 Task: In the  document chart Apply all border to the tabe with  'with box; Style line and width 1/4 pt 'Select Header and apply  'Italics' Select the text and align it to the  Center
Action: Key pressed ctrl+A
Screenshot: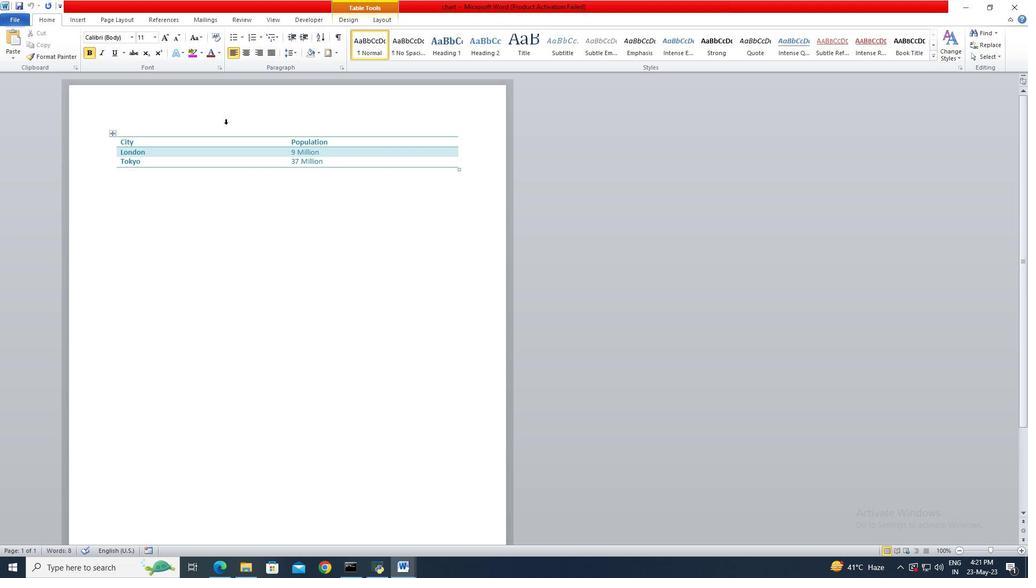 
Action: Mouse moved to (329, 57)
Screenshot: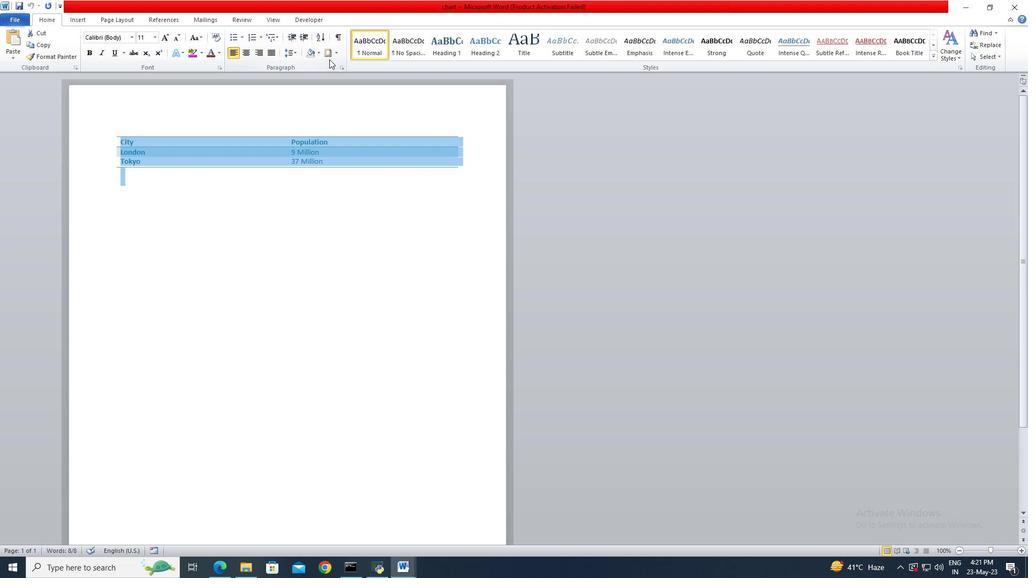 
Action: Mouse pressed left at (329, 57)
Screenshot: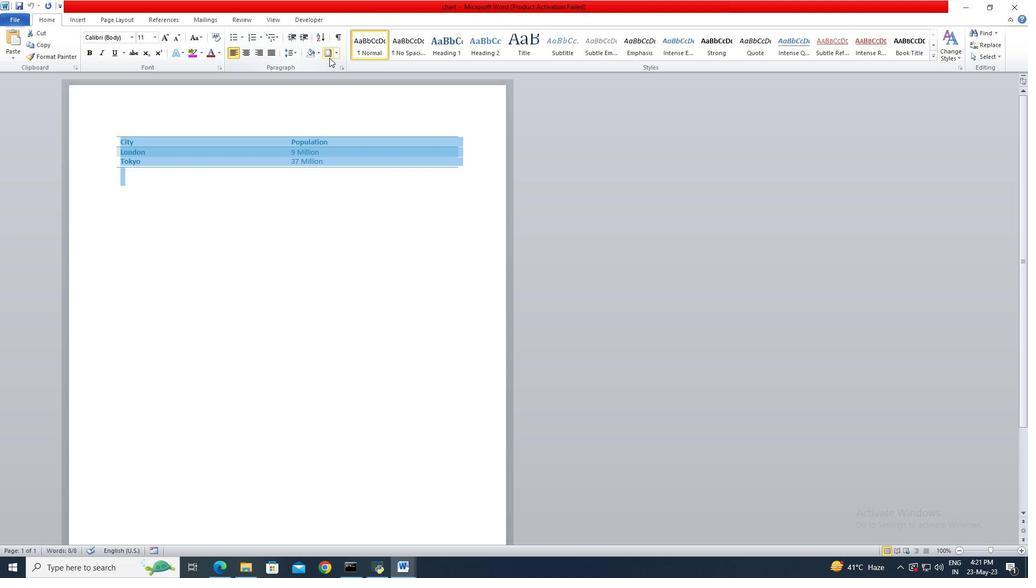 
Action: Mouse moved to (392, 238)
Screenshot: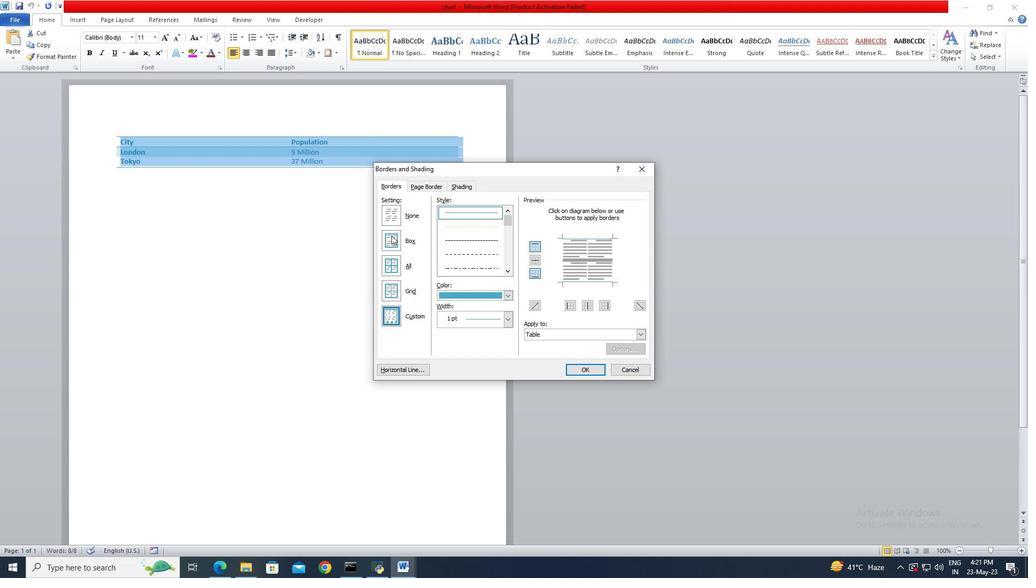 
Action: Mouse pressed left at (392, 238)
Screenshot: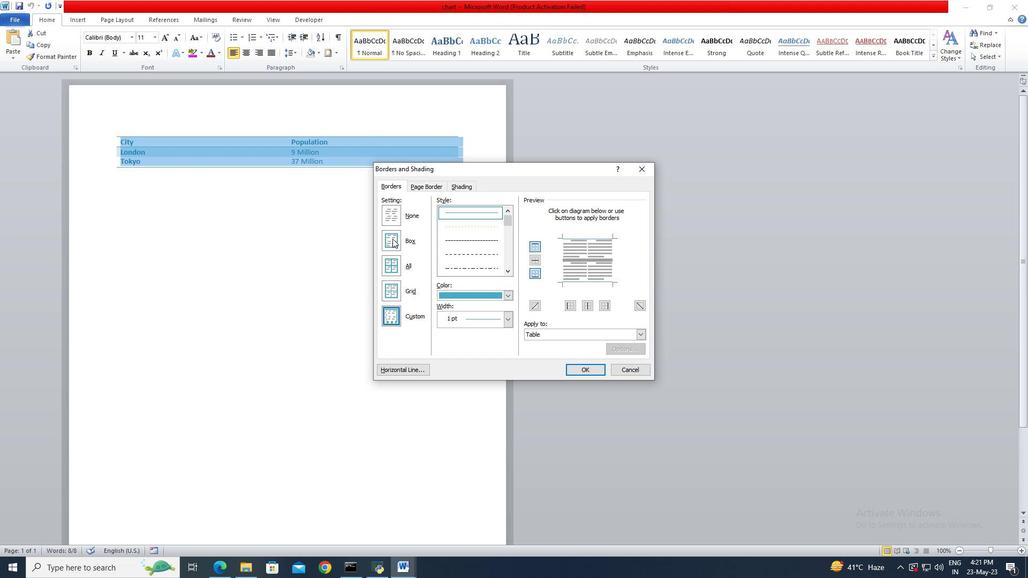 
Action: Mouse moved to (454, 213)
Screenshot: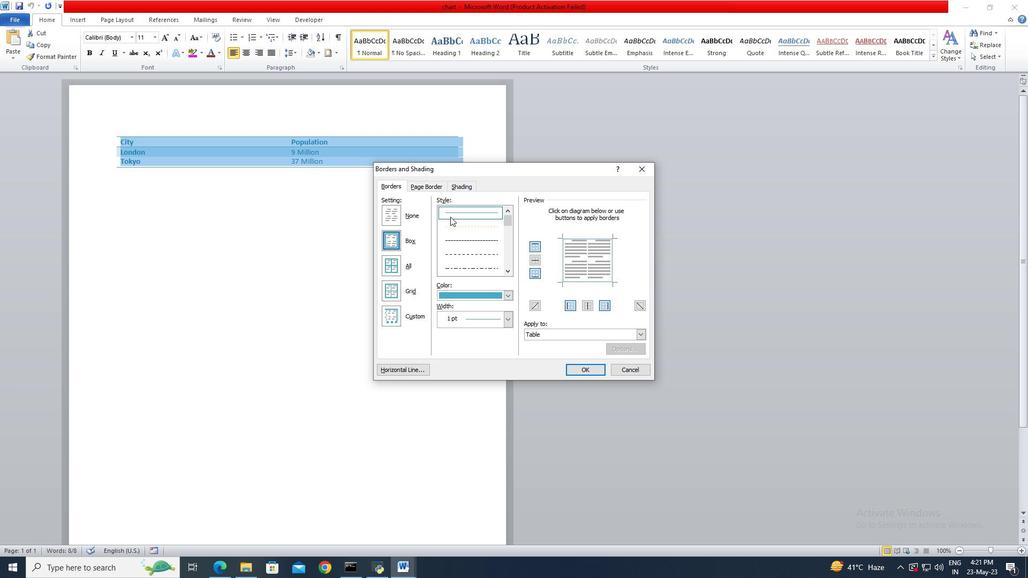 
Action: Mouse pressed left at (454, 213)
Screenshot: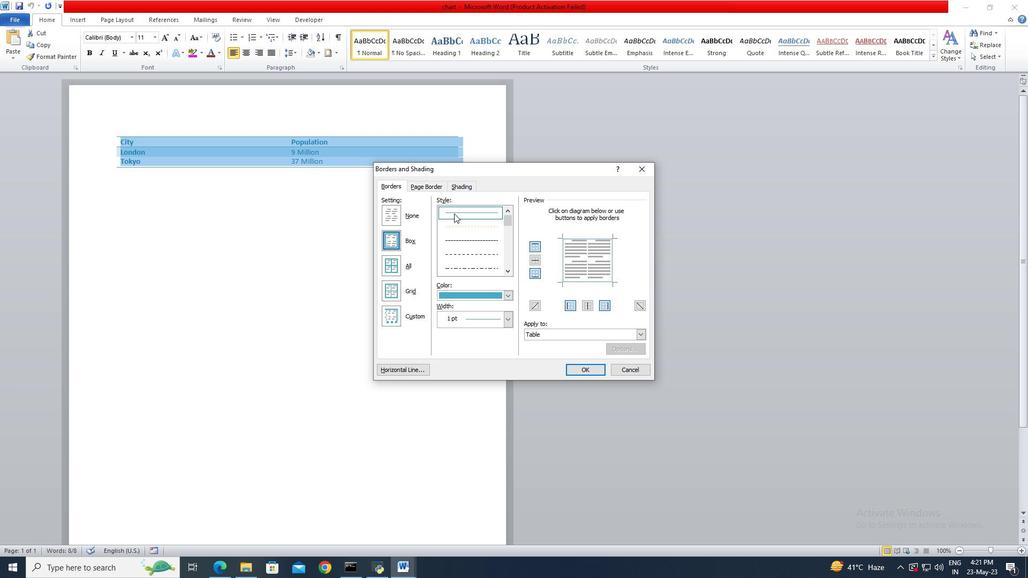 
Action: Mouse moved to (505, 320)
Screenshot: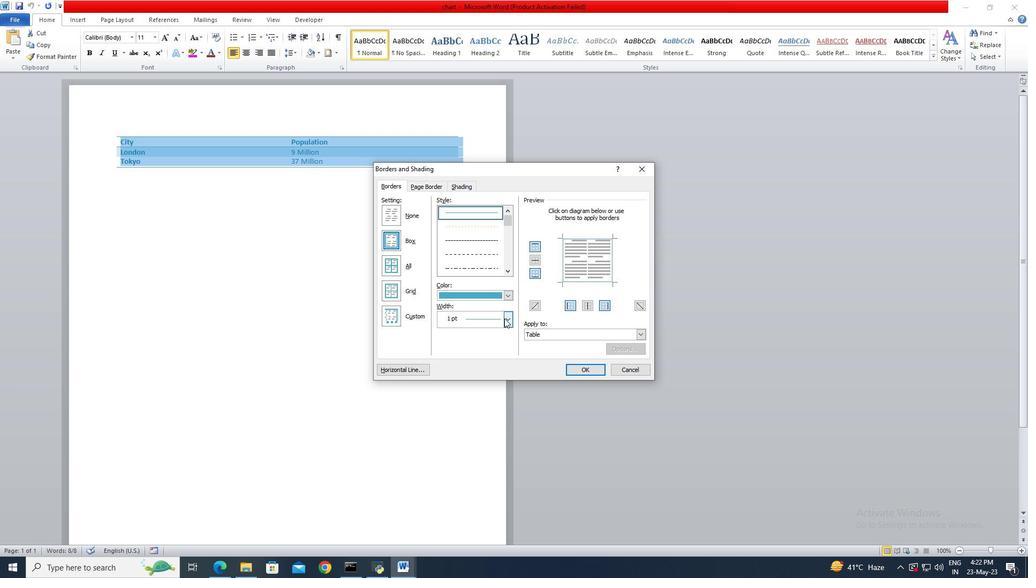 
Action: Mouse pressed left at (505, 320)
Screenshot: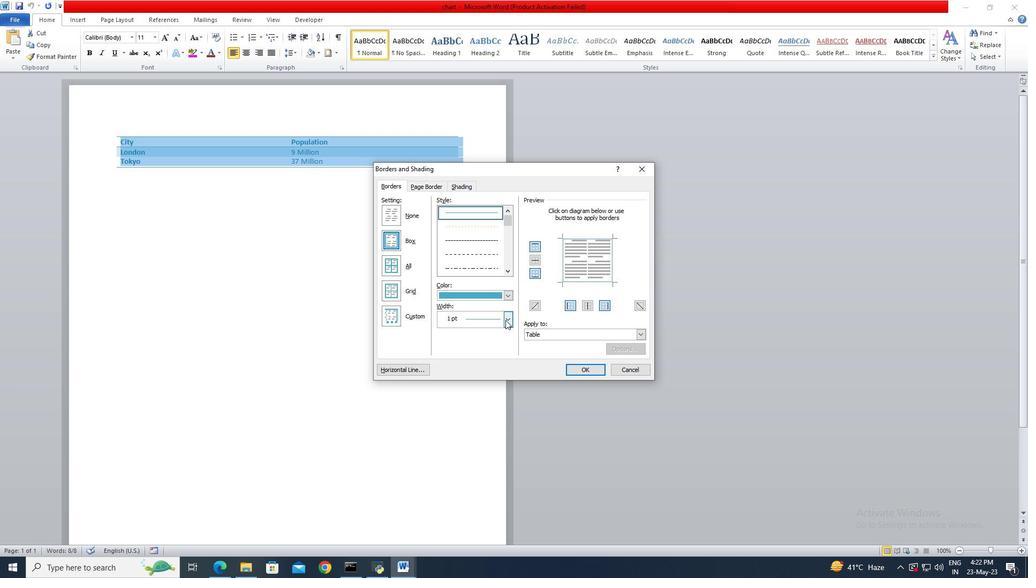 
Action: Mouse moved to (484, 335)
Screenshot: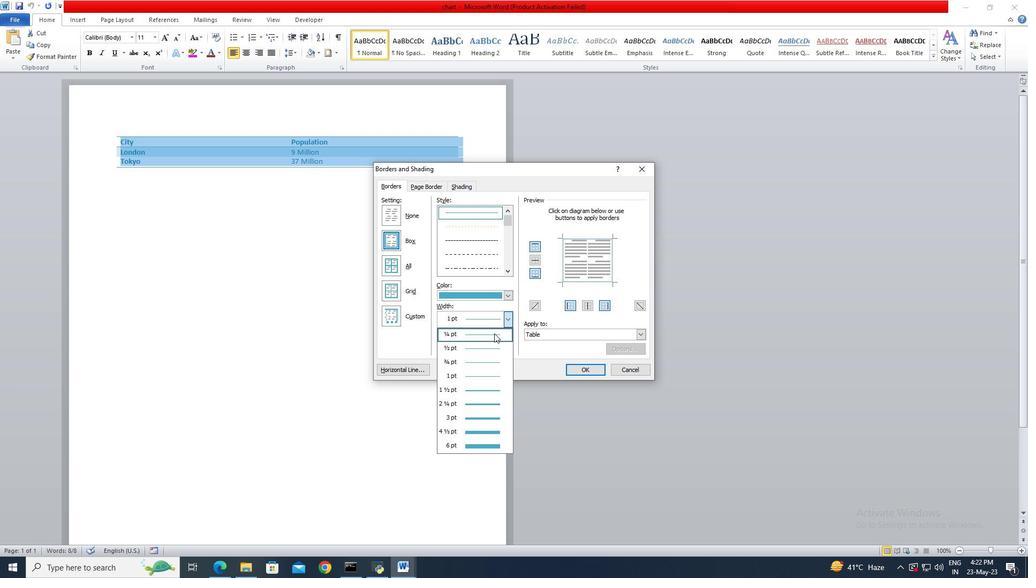 
Action: Mouse pressed left at (484, 335)
Screenshot: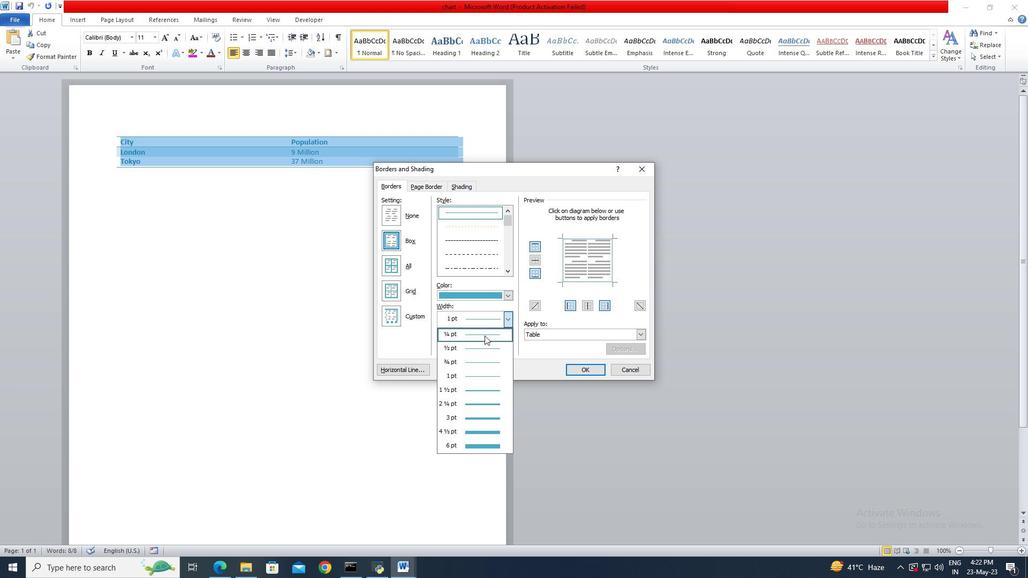 
Action: Mouse moved to (589, 369)
Screenshot: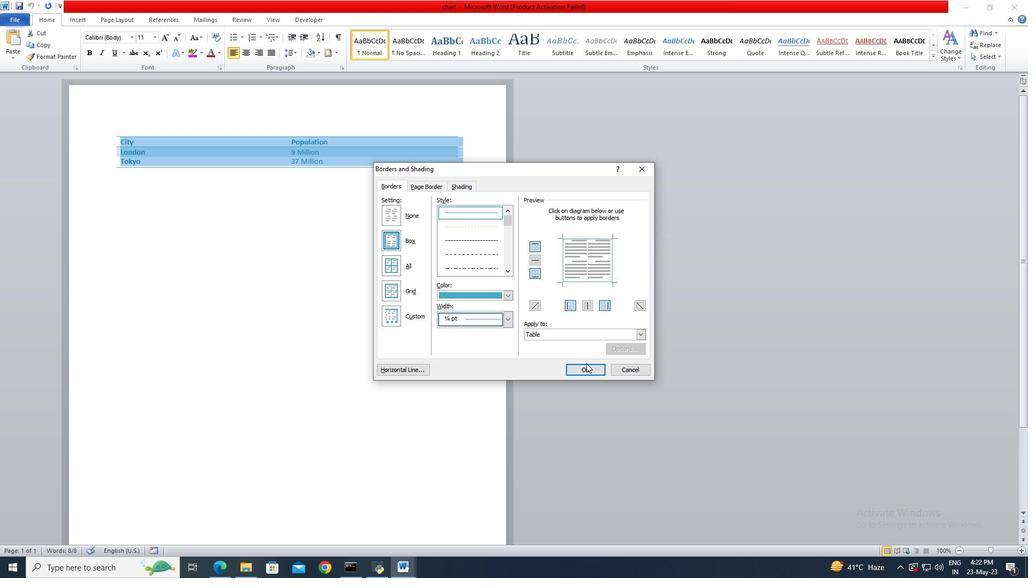 
Action: Mouse pressed left at (589, 369)
Screenshot: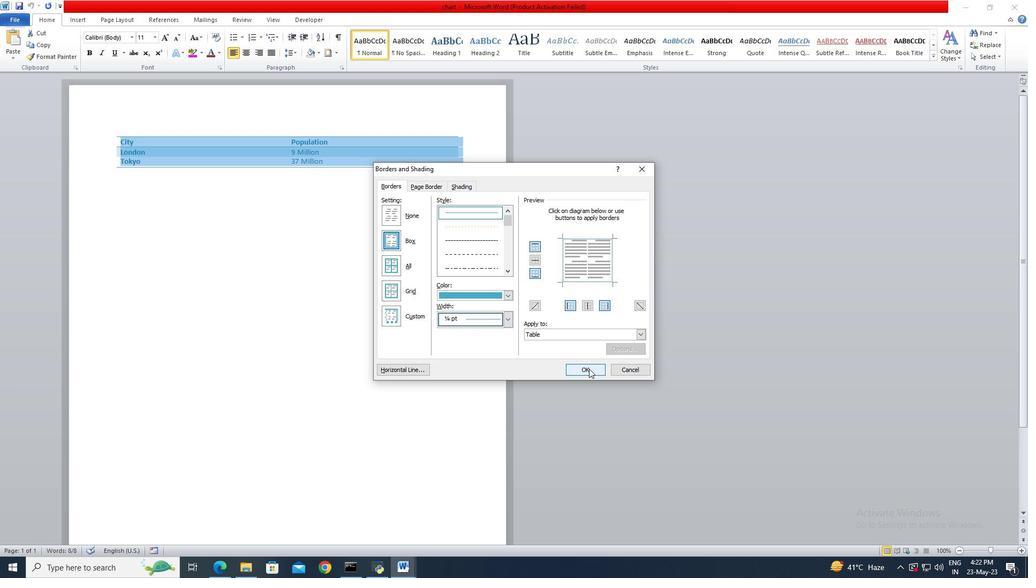
Action: Mouse moved to (122, 140)
Screenshot: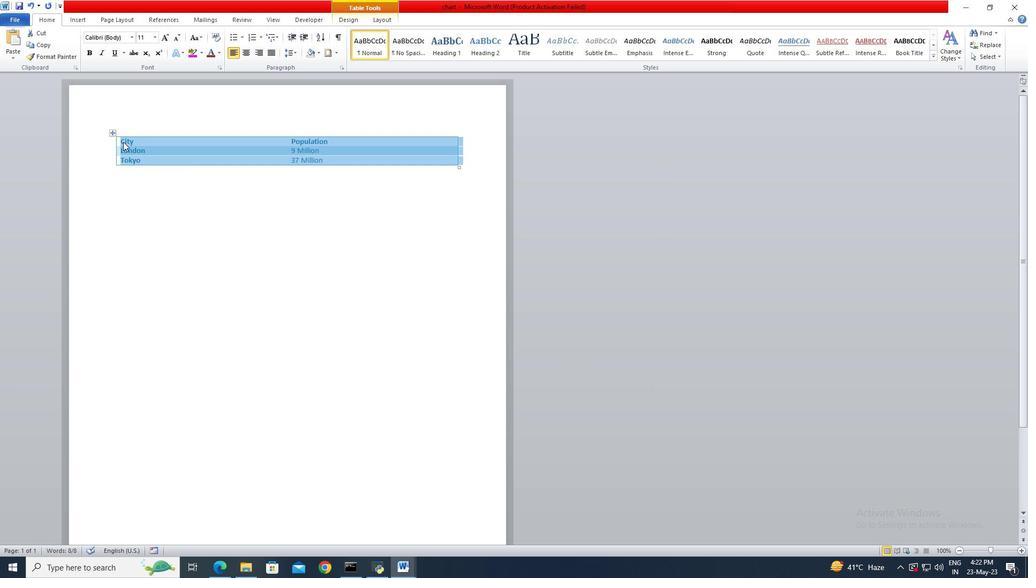 
Action: Mouse pressed left at (122, 140)
Screenshot: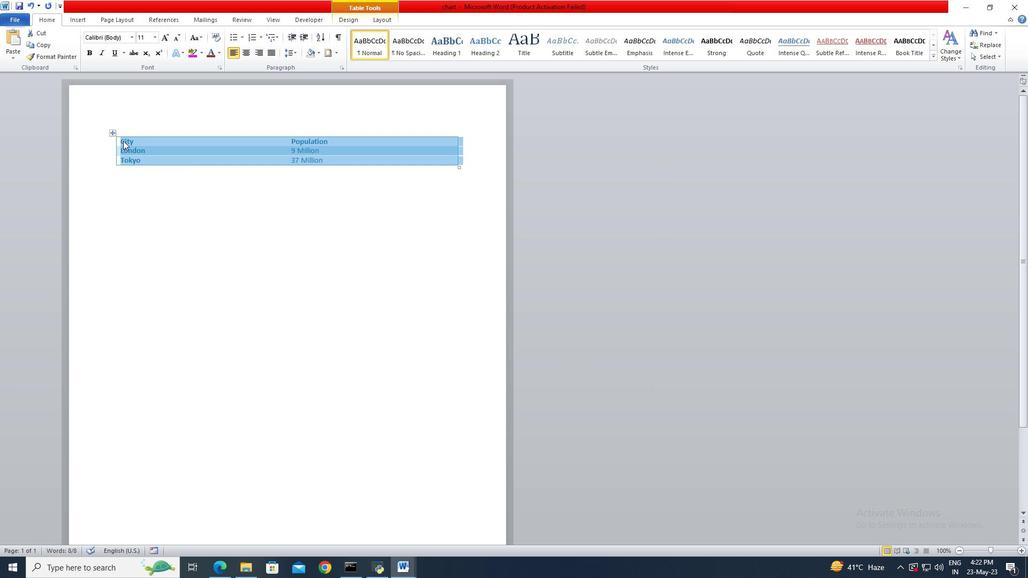 
Action: Mouse moved to (121, 140)
Screenshot: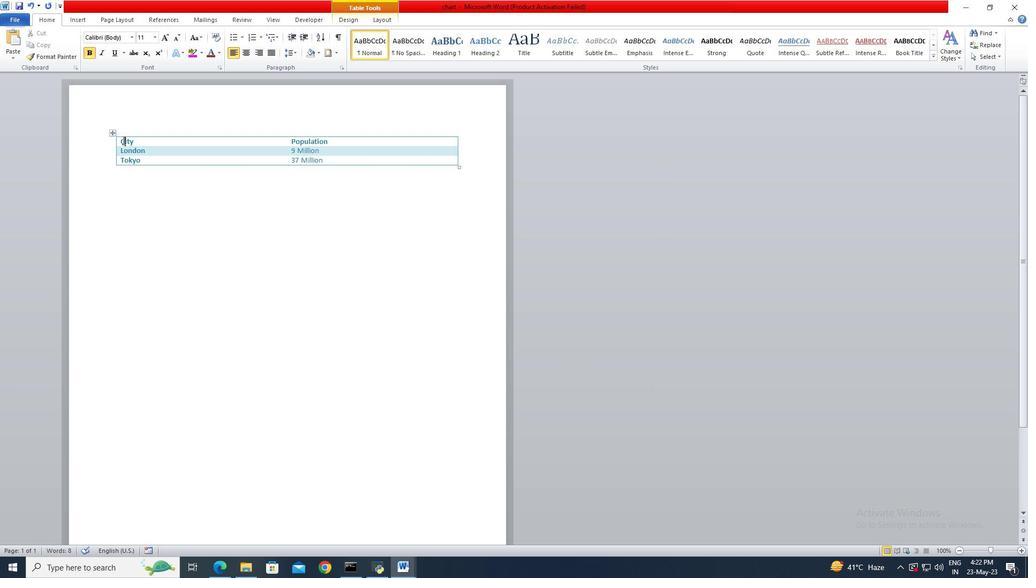 
Action: Mouse pressed left at (121, 140)
Screenshot: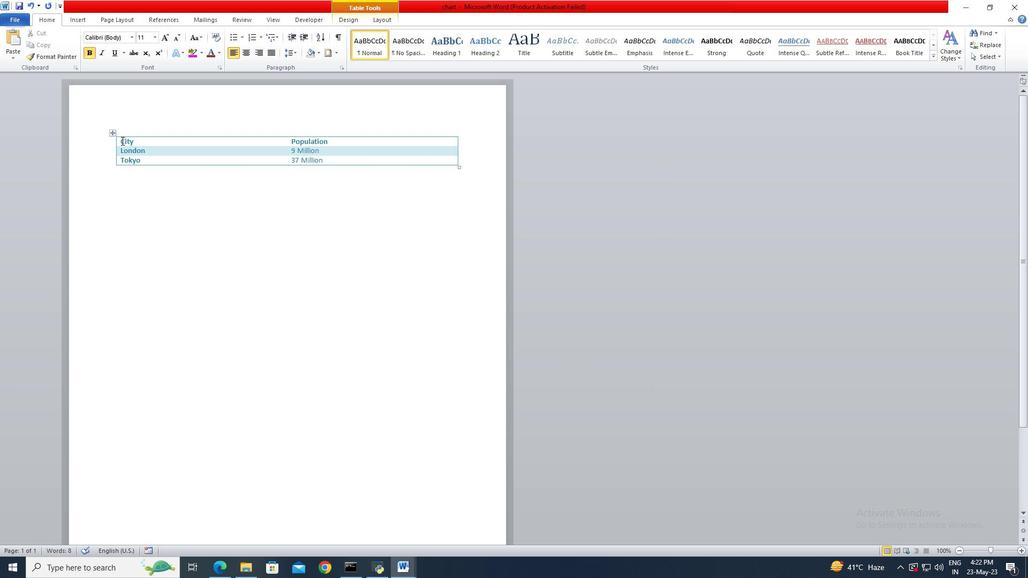 
Action: Mouse moved to (336, 146)
Screenshot: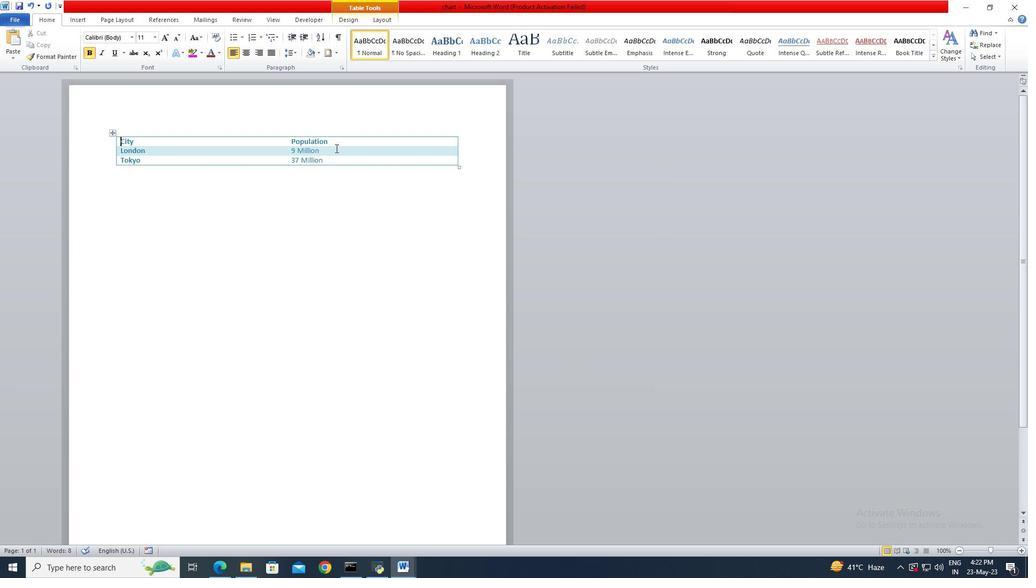 
Action: Key pressed <Key.shift>
Screenshot: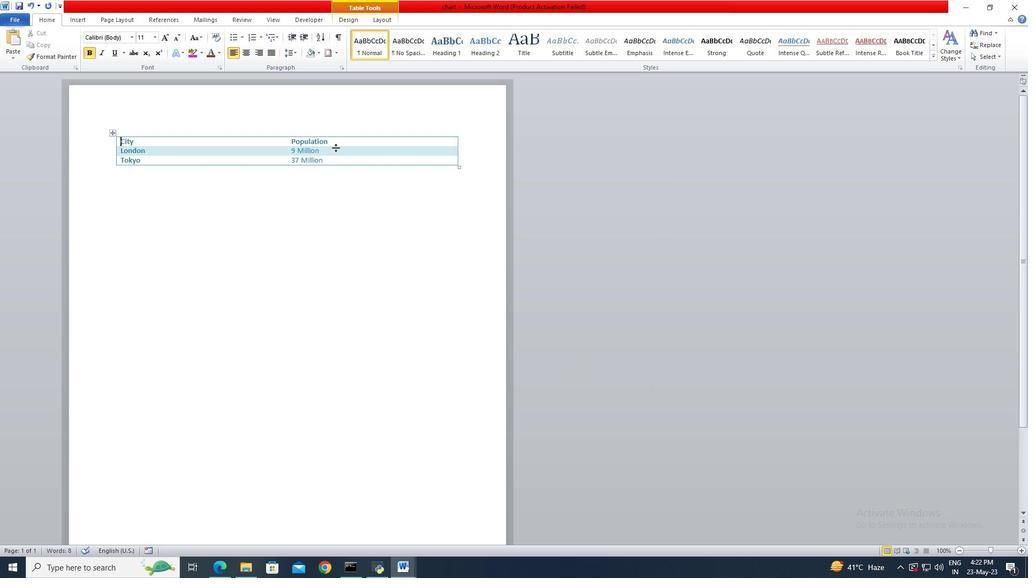 
Action: Mouse moved to (337, 144)
Screenshot: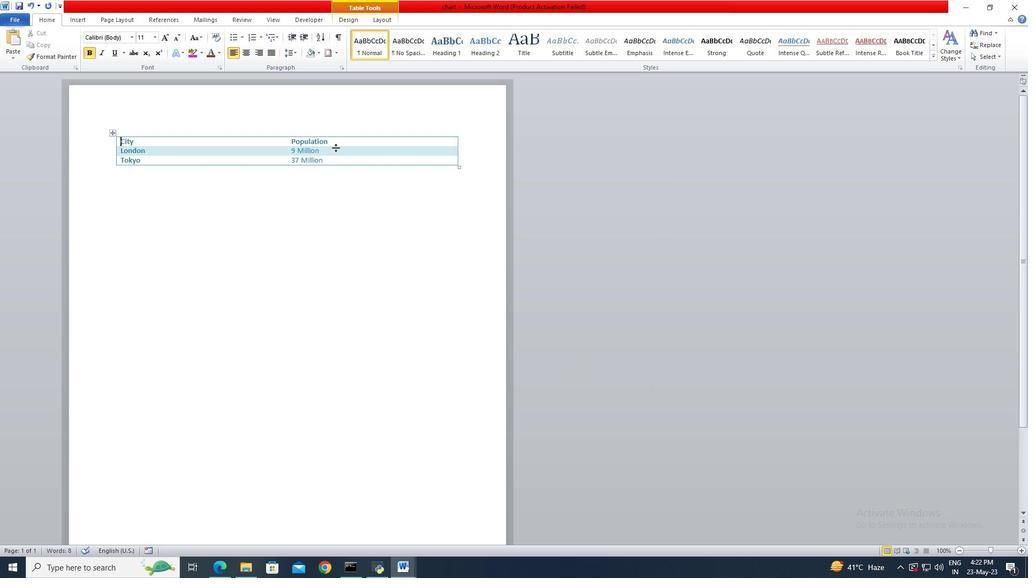 
Action: Mouse pressed left at (337, 144)
Screenshot: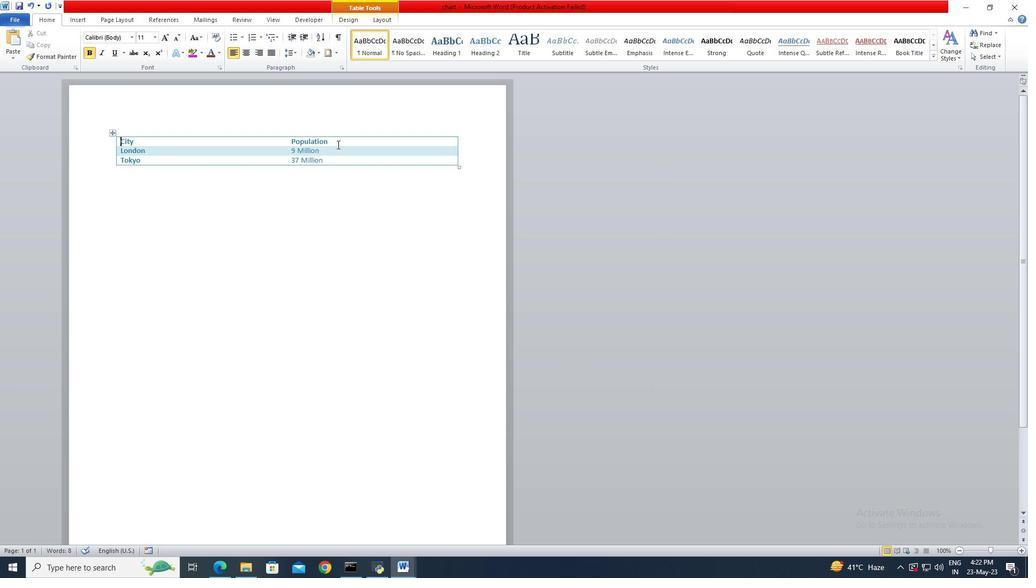 
Action: Mouse moved to (105, 55)
Screenshot: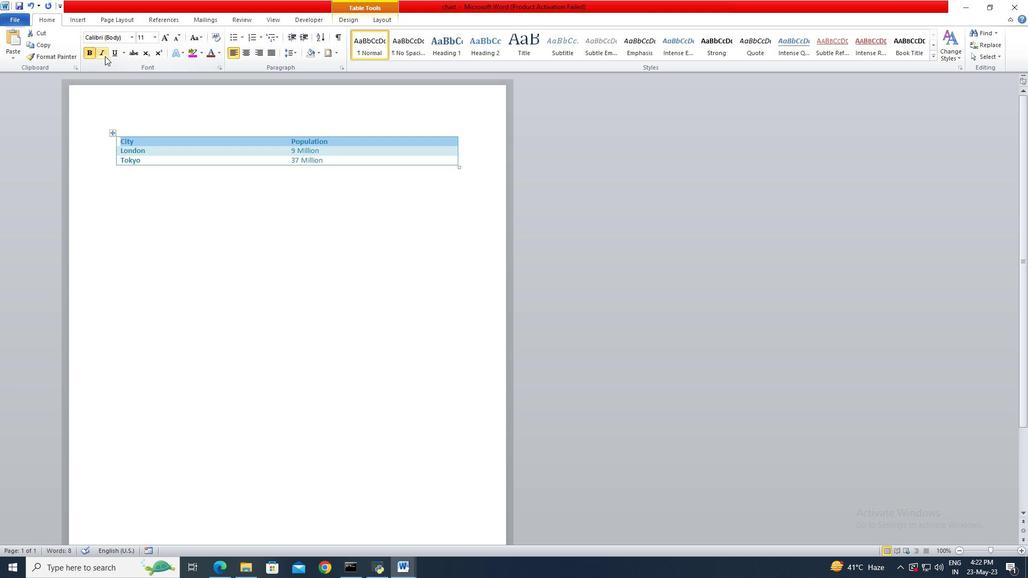 
Action: Mouse pressed left at (105, 55)
Screenshot: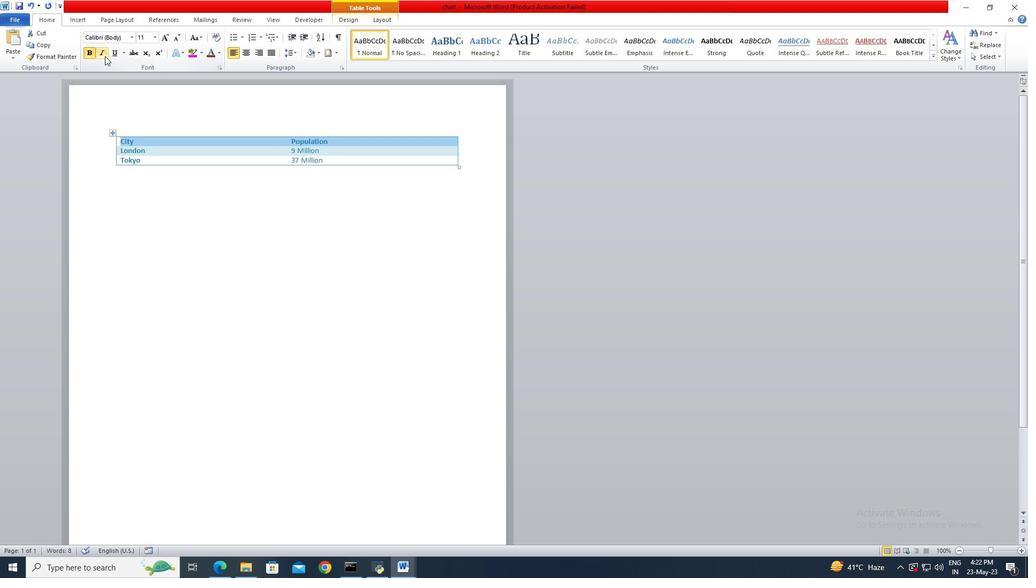
Action: Mouse moved to (140, 158)
Screenshot: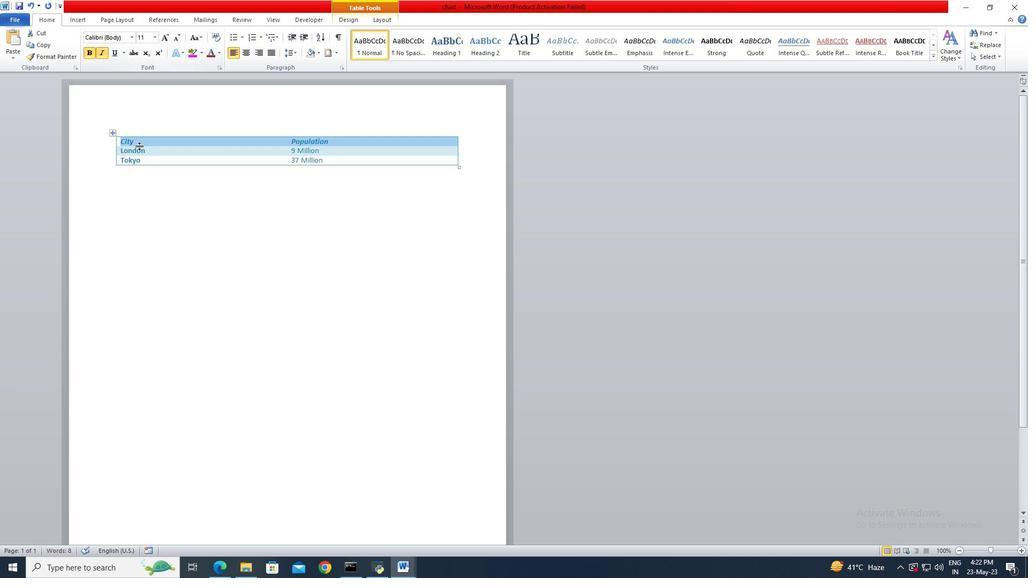 
Action: Key pressed ctrl+A
Screenshot: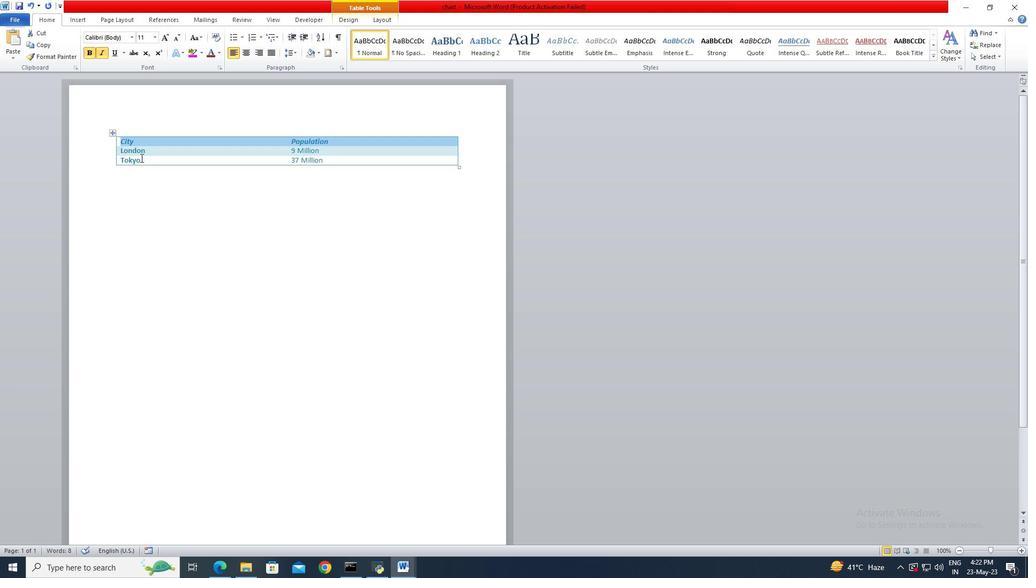 
Action: Mouse moved to (249, 55)
Screenshot: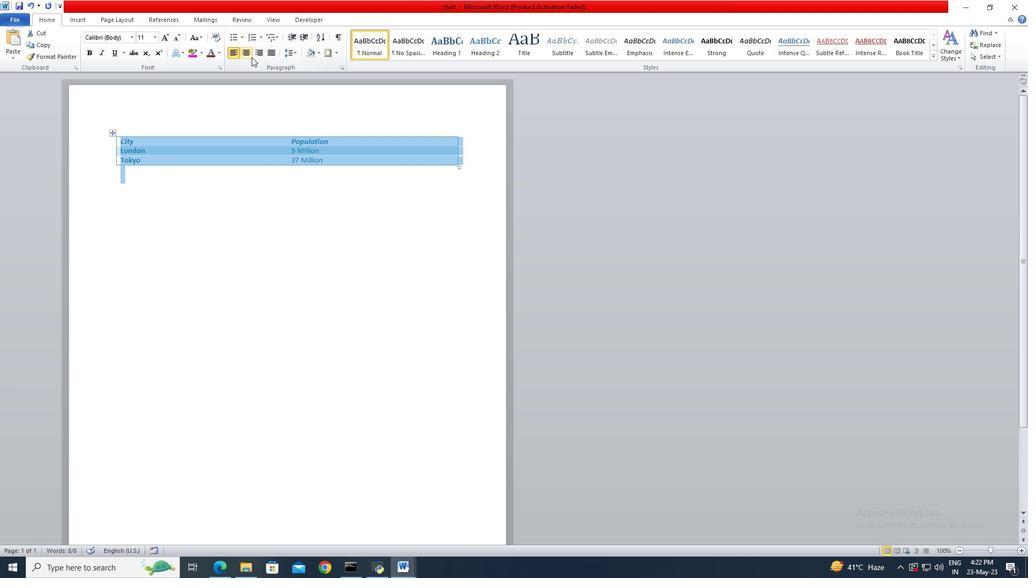 
Action: Mouse pressed left at (249, 55)
Screenshot: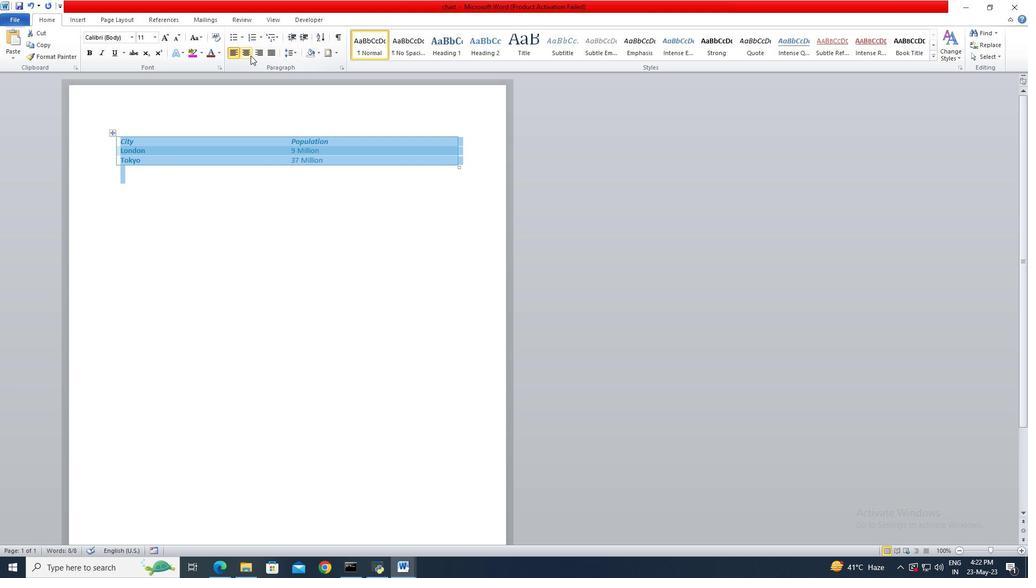
Action: Mouse moved to (289, 195)
Screenshot: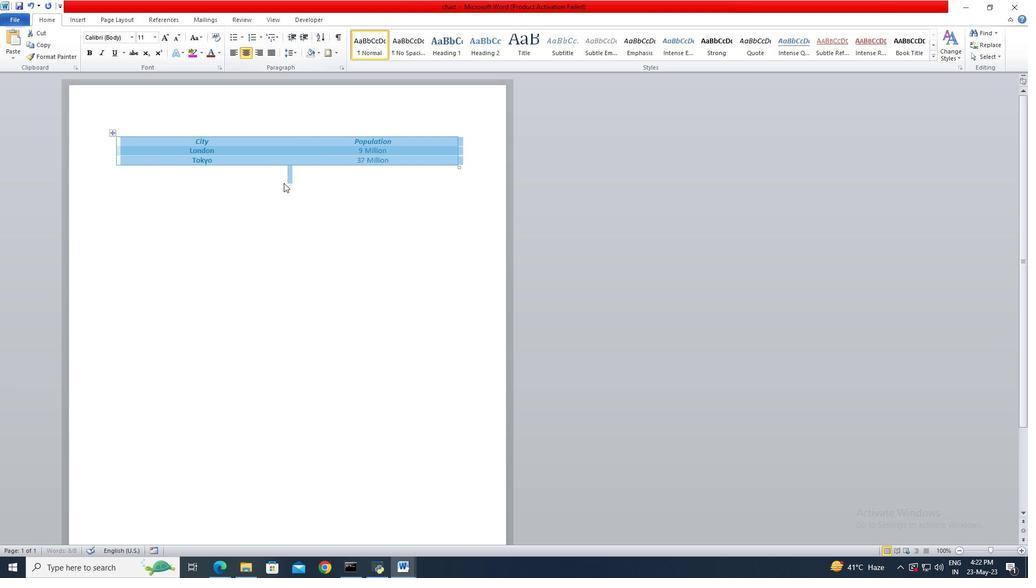 
Action: Mouse pressed left at (289, 195)
Screenshot: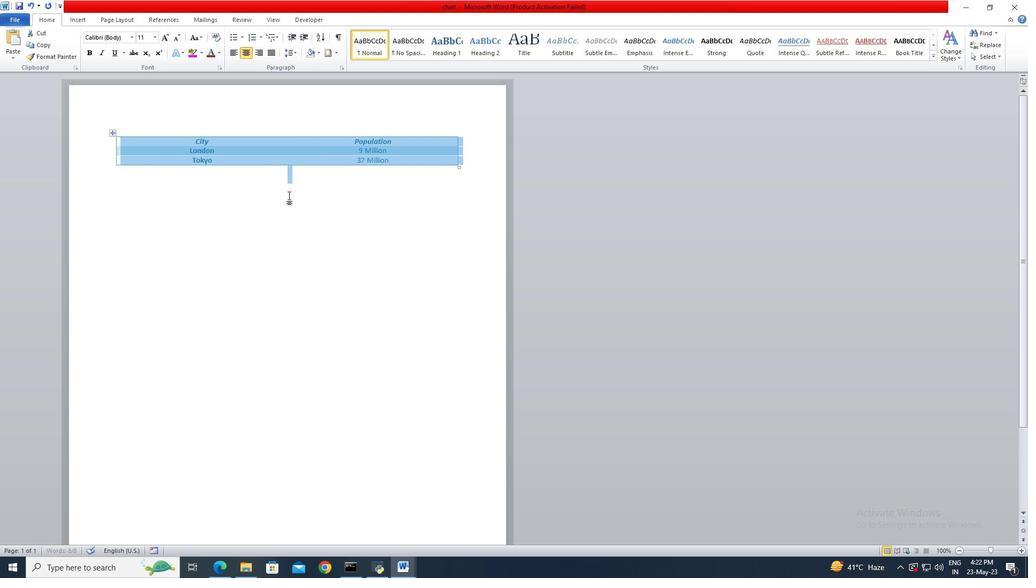 
